 Task: In the  document memoir.txt. Insert footer and write 'www.nexusTech.com'. Find the word using Dictionary 'gratitude' Use the tool word Count and display word count while typing
Action: Mouse moved to (121, 71)
Screenshot: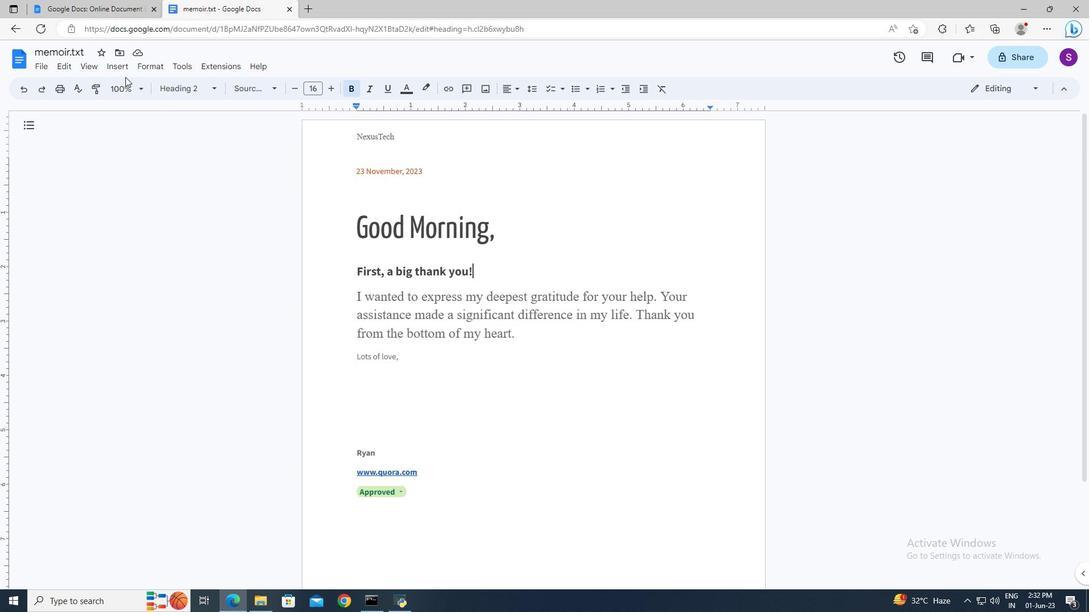 
Action: Mouse pressed left at (121, 71)
Screenshot: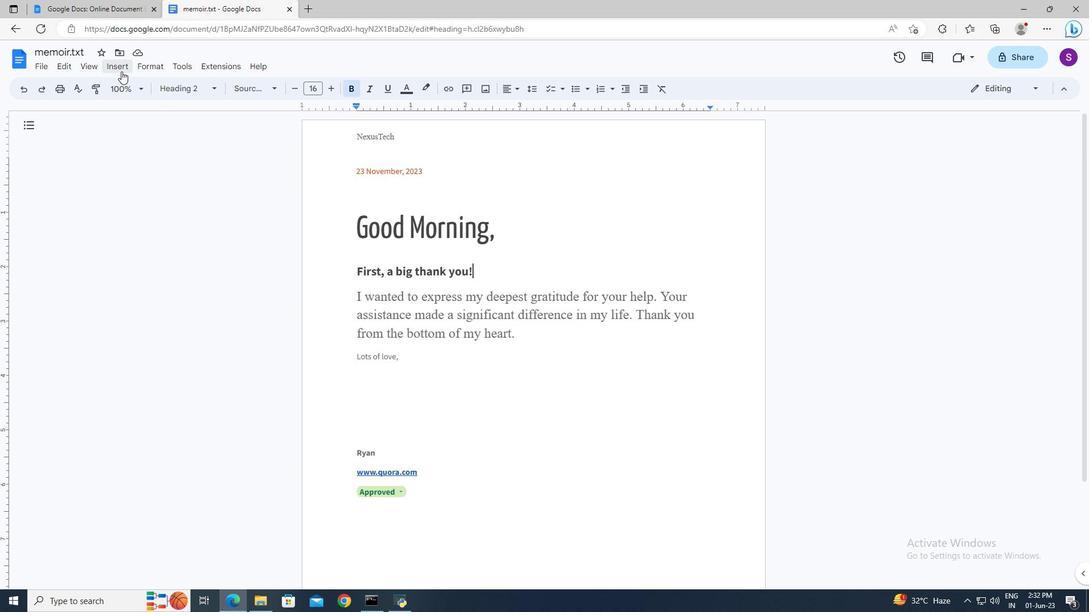 
Action: Mouse moved to (314, 371)
Screenshot: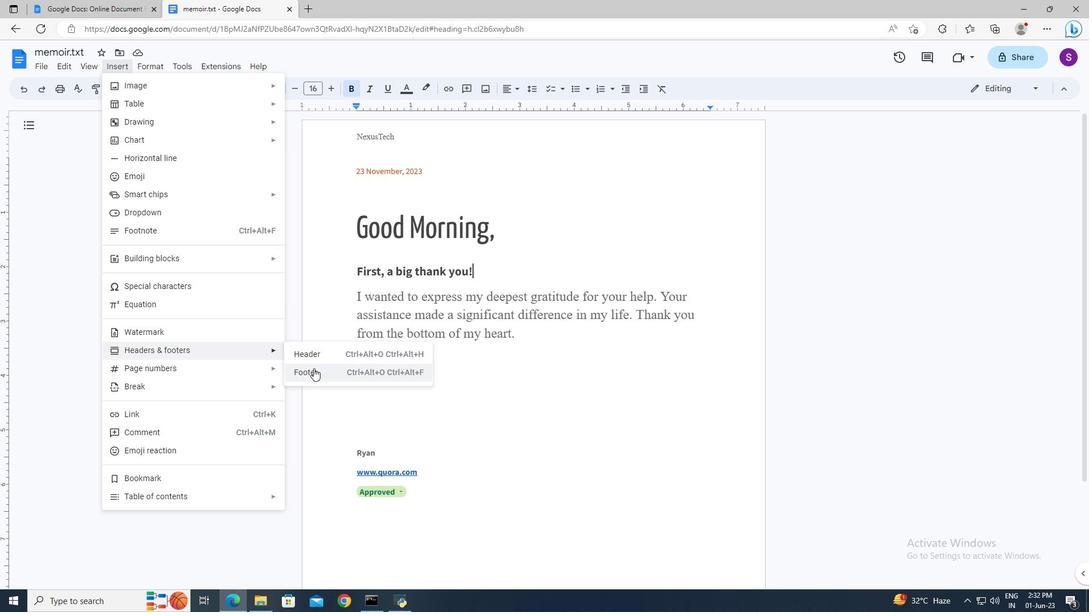 
Action: Mouse pressed left at (314, 371)
Screenshot: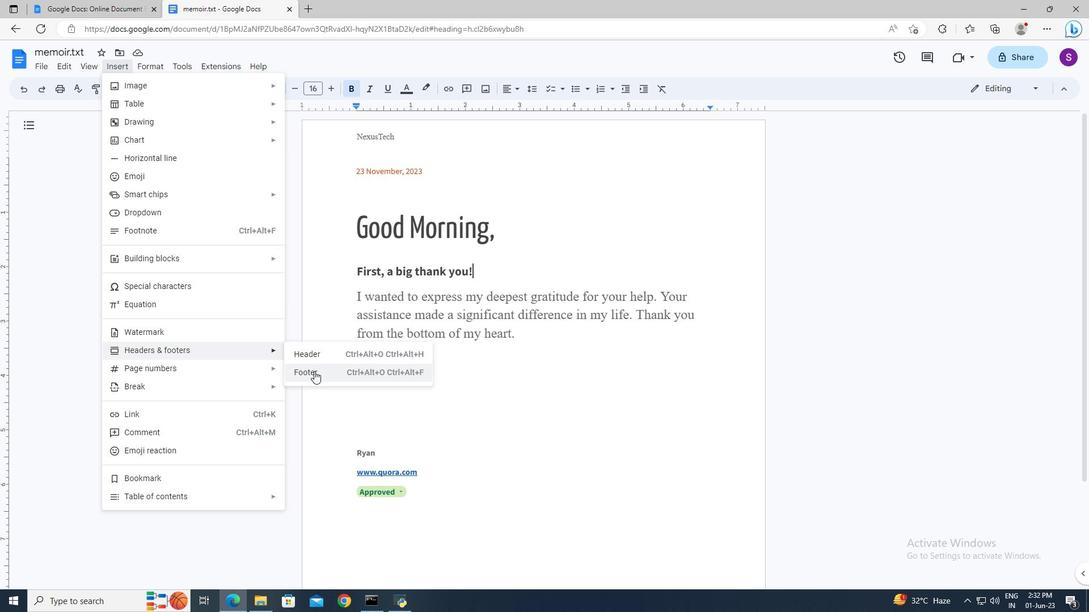 
Action: Mouse moved to (315, 368)
Screenshot: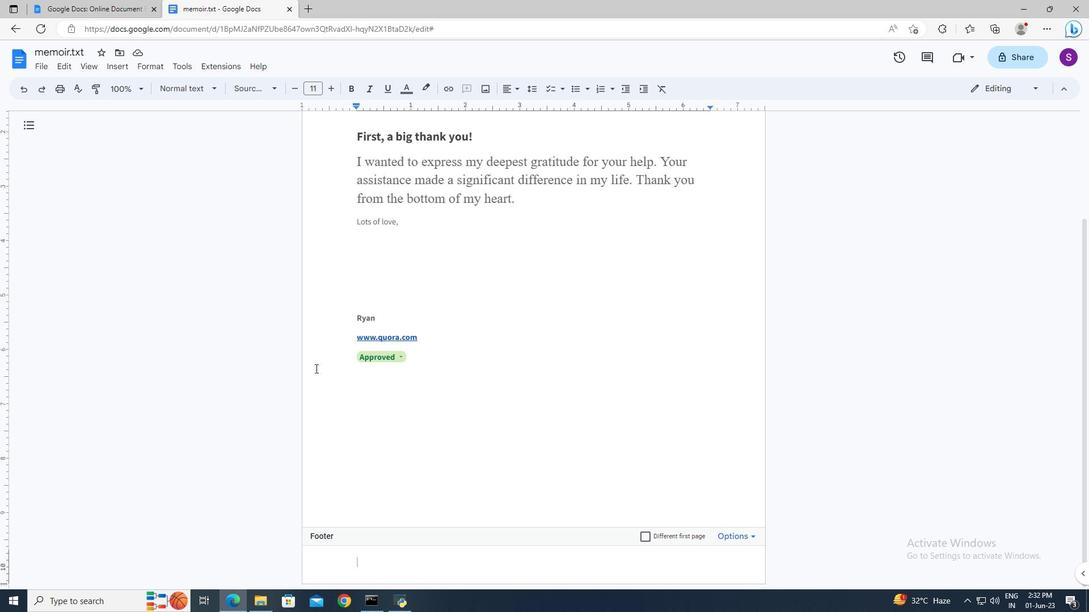 
Action: Key pressed www.nexus<Key.shift>Tech.com
Screenshot: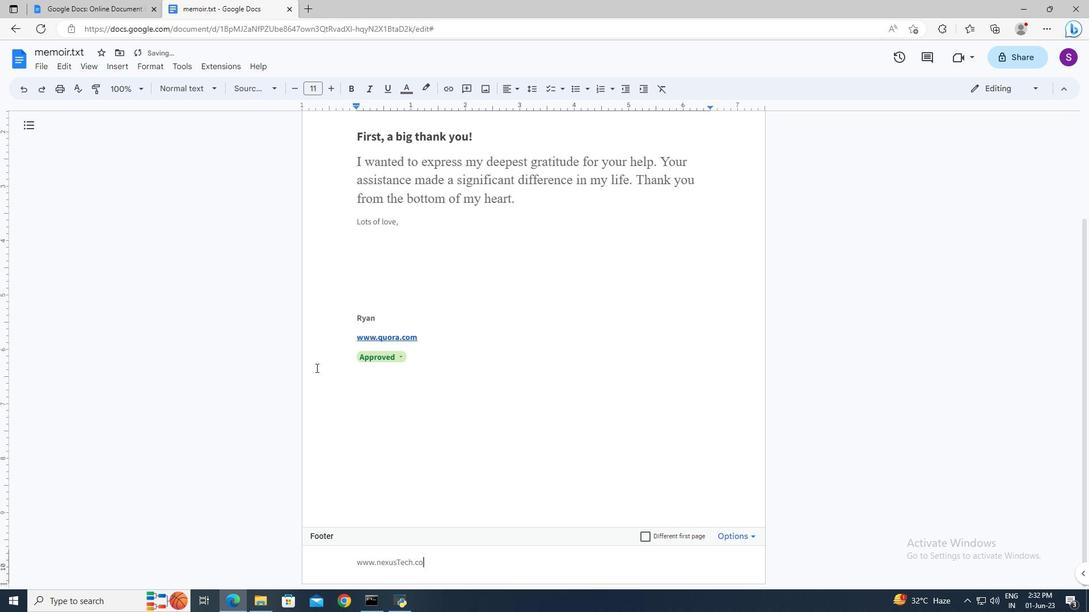 
Action: Mouse moved to (366, 277)
Screenshot: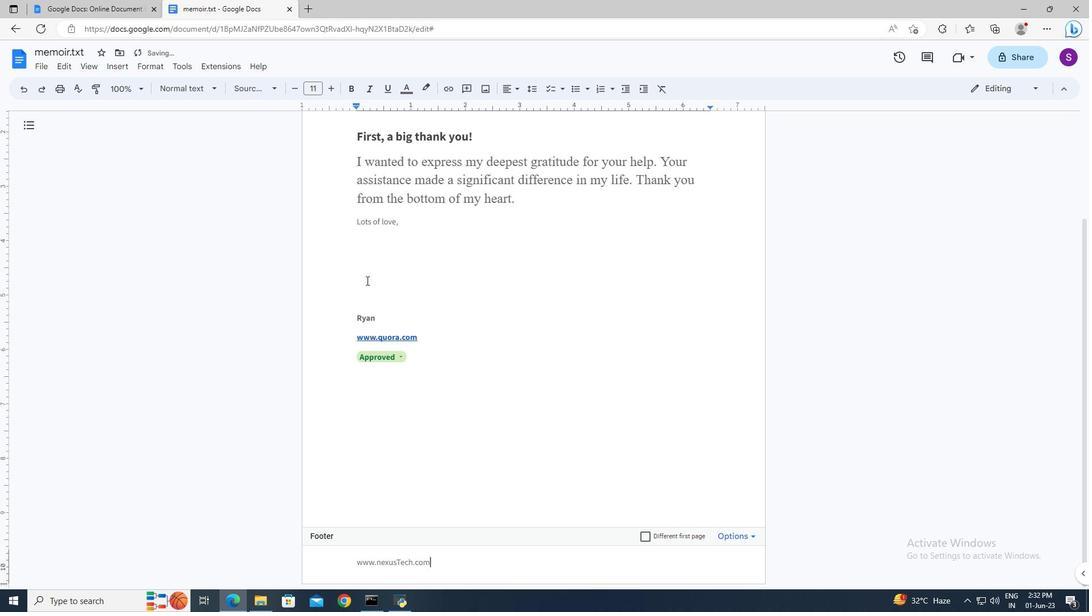 
Action: Mouse pressed left at (366, 277)
Screenshot: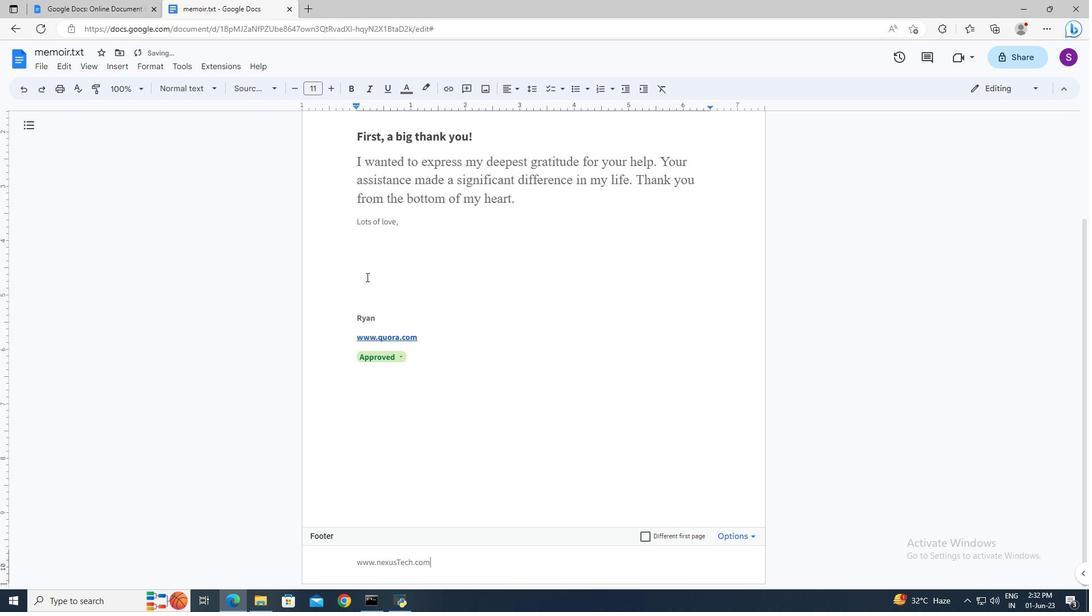
Action: Mouse moved to (188, 67)
Screenshot: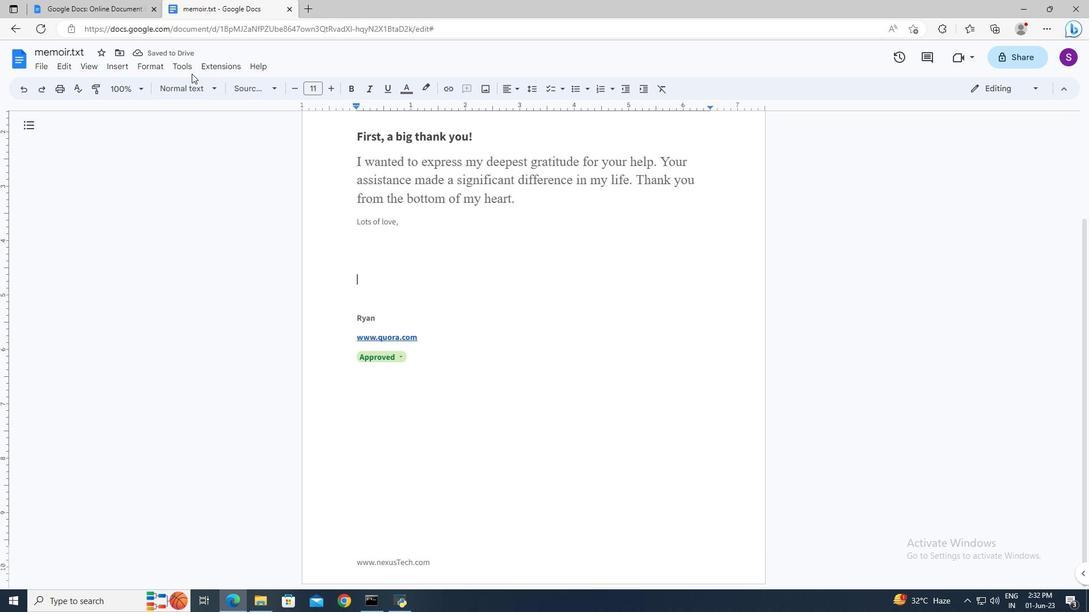 
Action: Mouse pressed left at (188, 67)
Screenshot: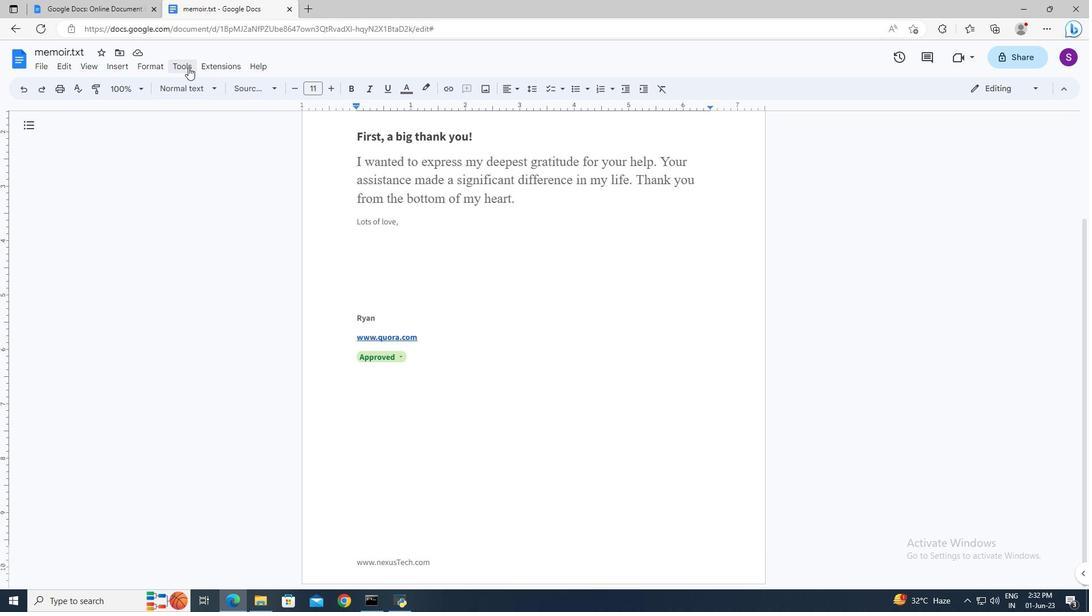 
Action: Mouse moved to (216, 228)
Screenshot: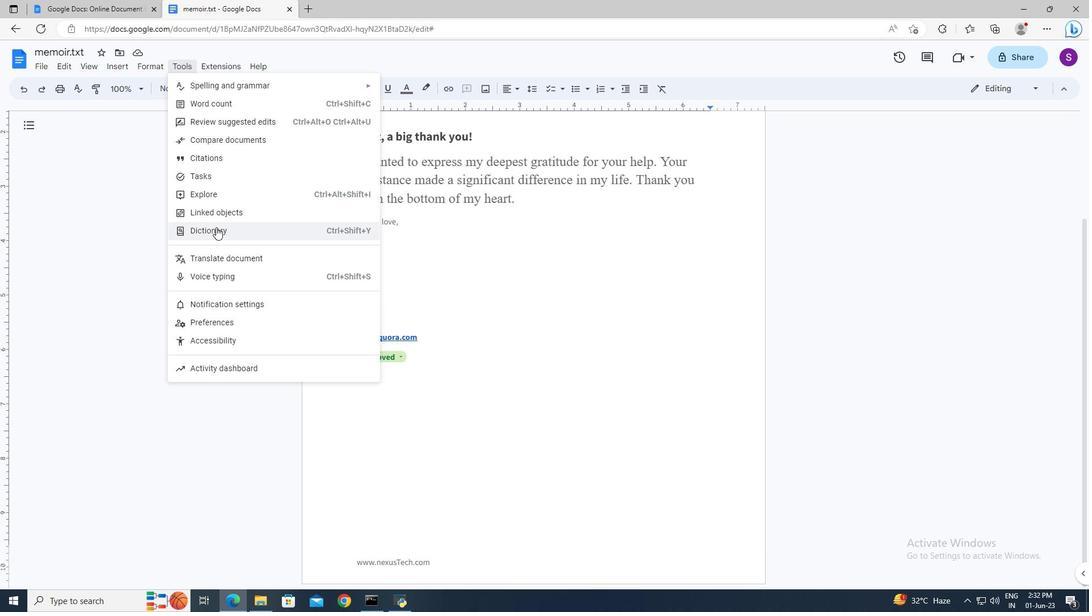 
Action: Mouse pressed left at (216, 228)
Screenshot: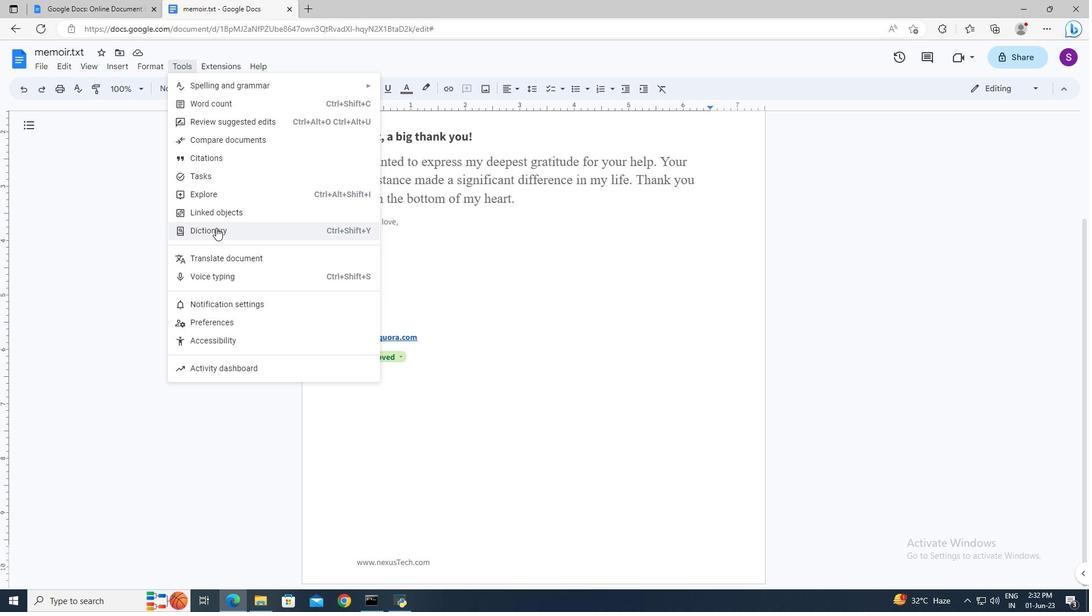
Action: Mouse moved to (939, 125)
Screenshot: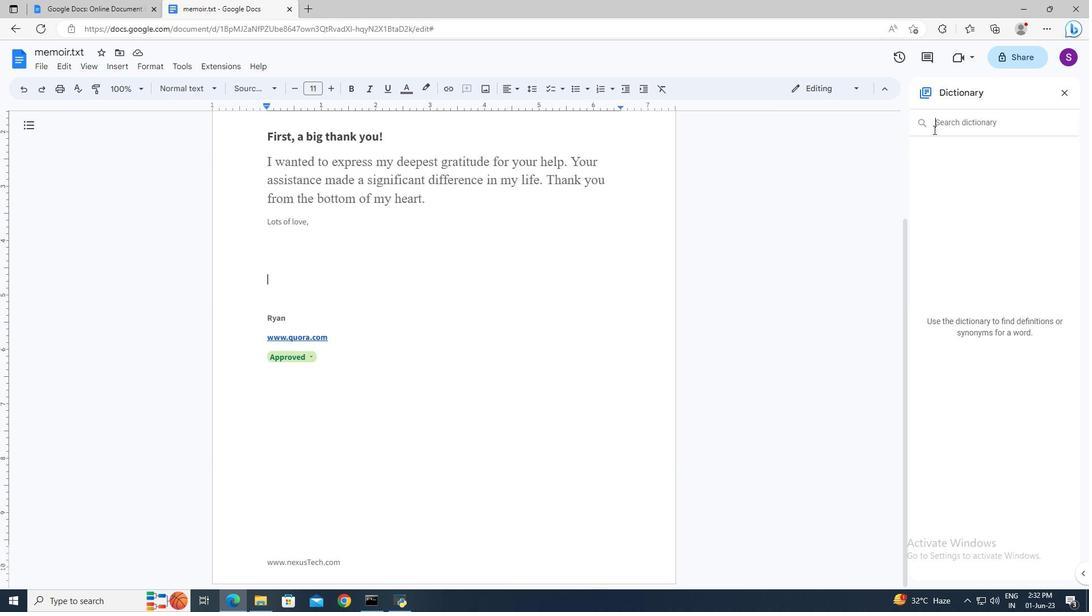 
Action: Mouse pressed left at (939, 125)
Screenshot: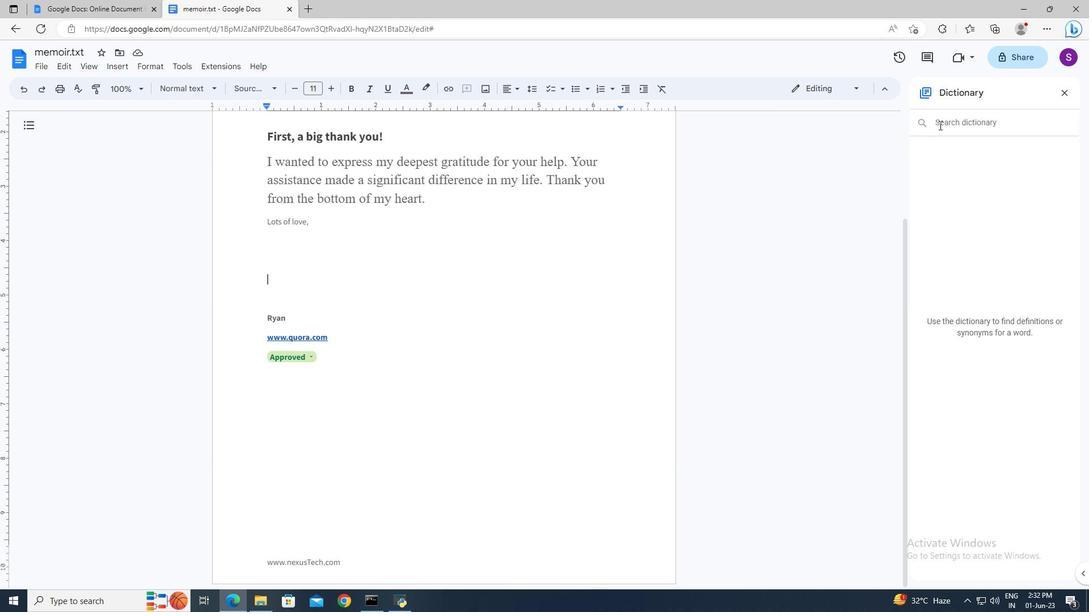 
Action: Key pressed gratitude<Key.enter>
Screenshot: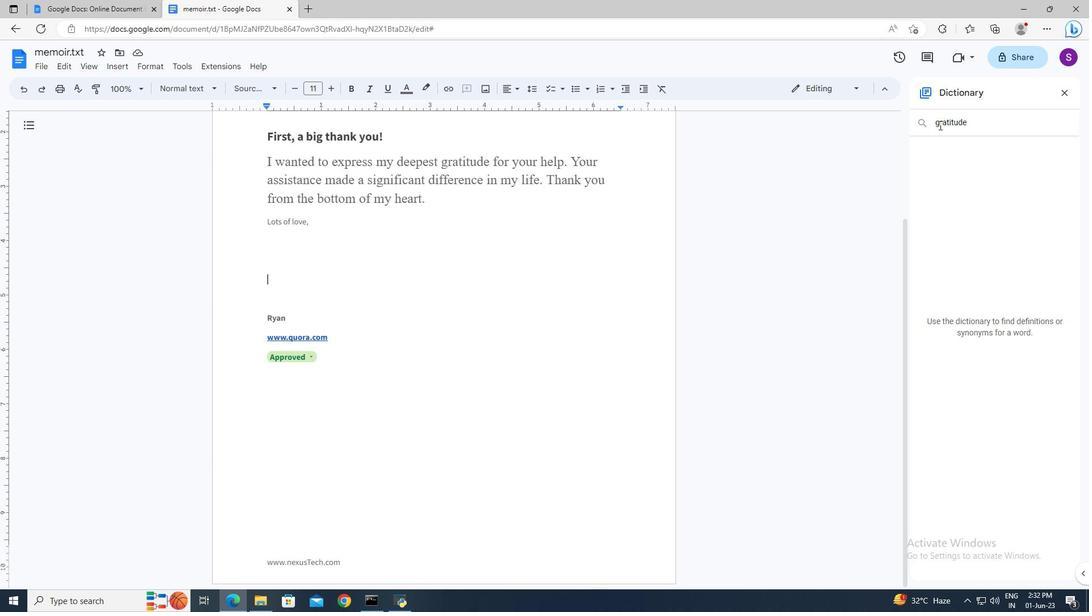 
Action: Mouse moved to (190, 62)
Screenshot: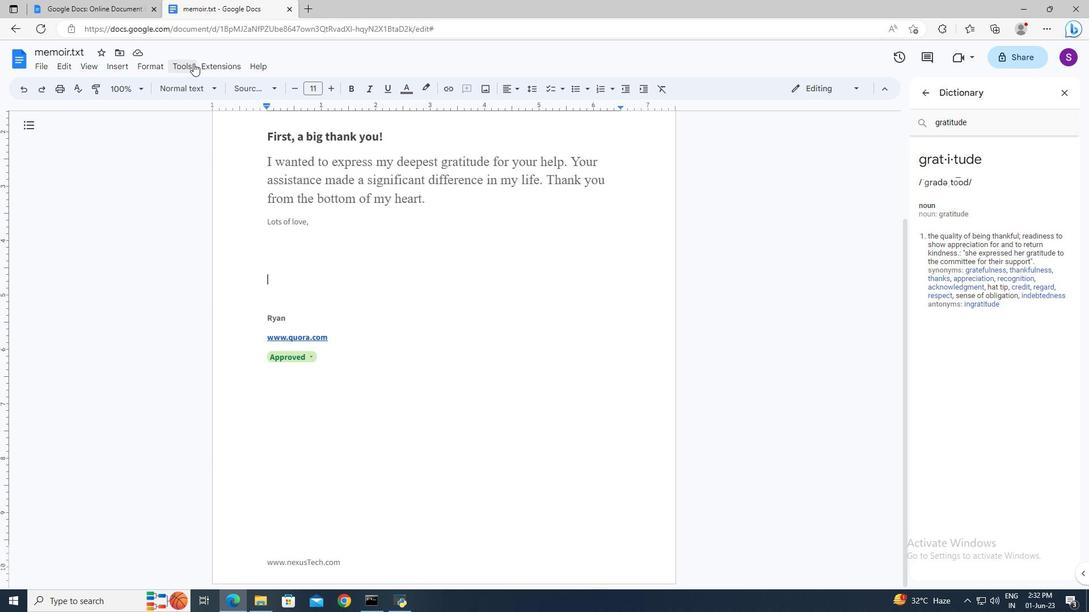 
Action: Mouse pressed left at (190, 62)
Screenshot: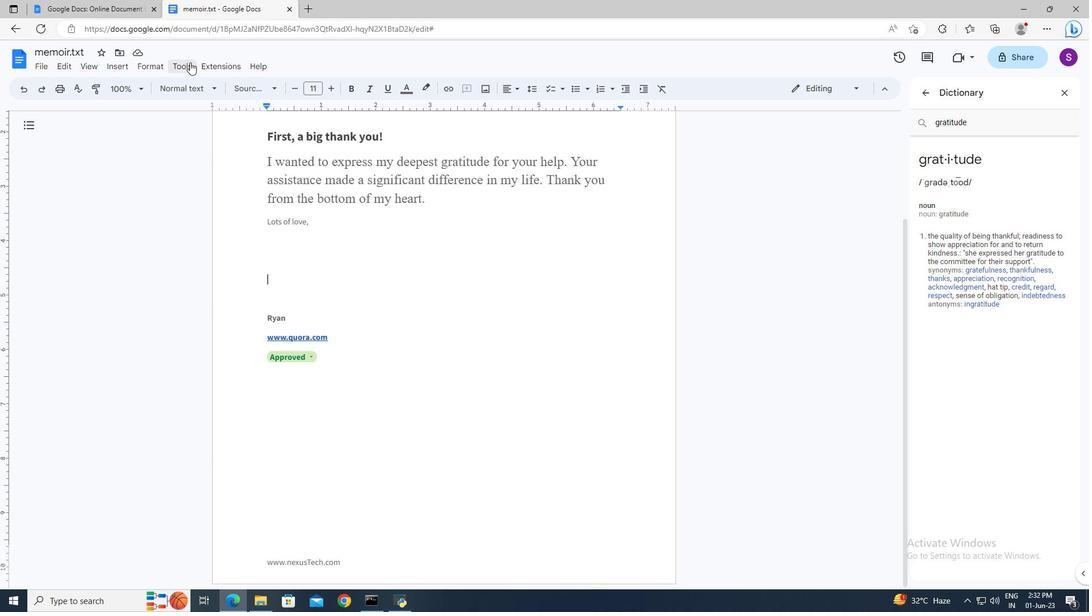 
Action: Mouse moved to (193, 96)
Screenshot: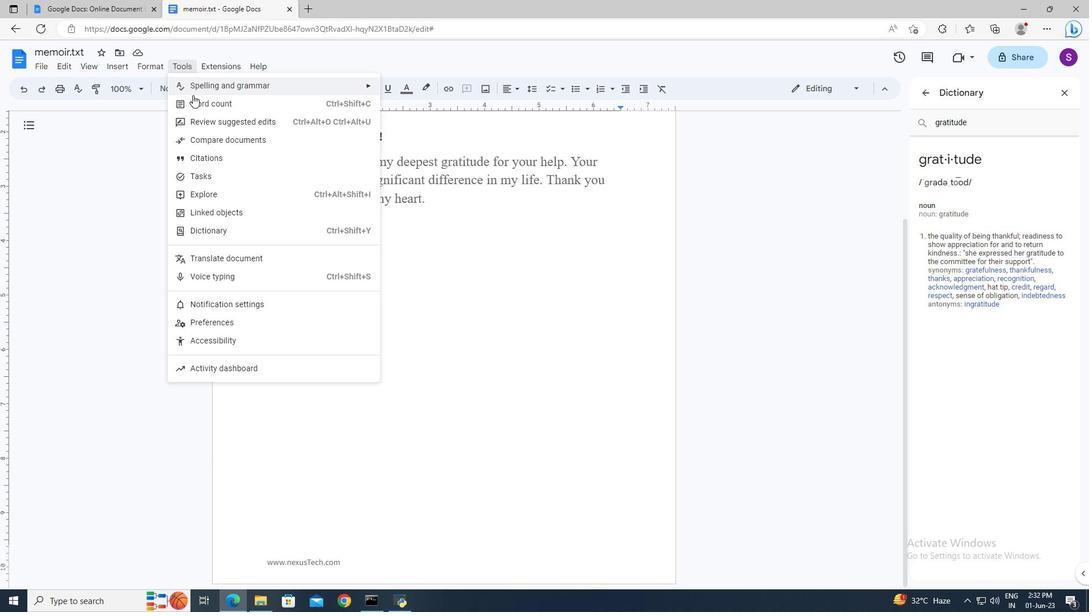 
Action: Mouse pressed left at (193, 96)
Screenshot: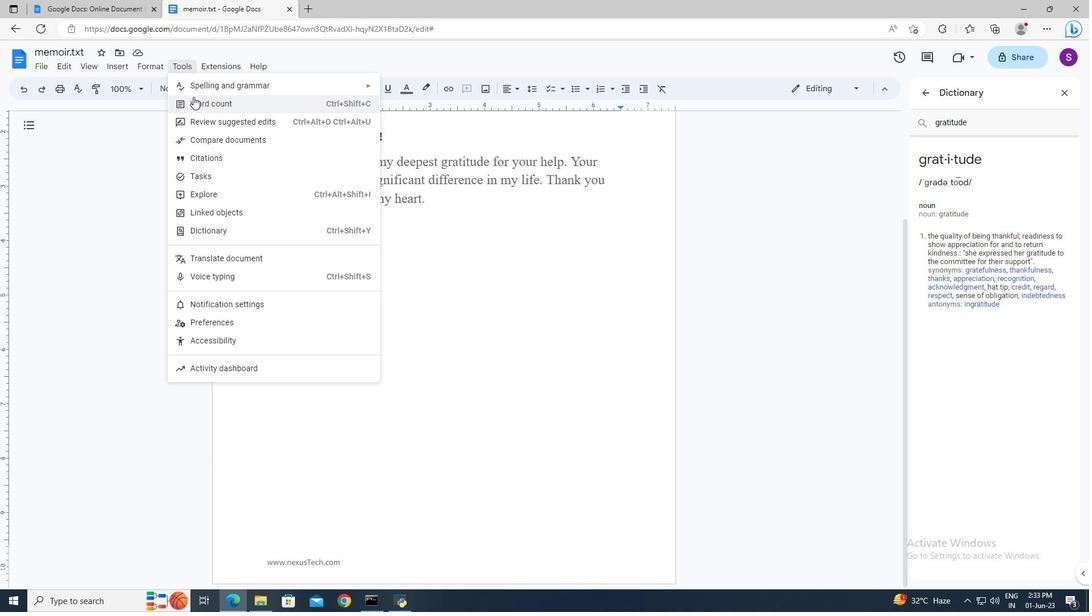 
Action: Mouse moved to (473, 366)
Screenshot: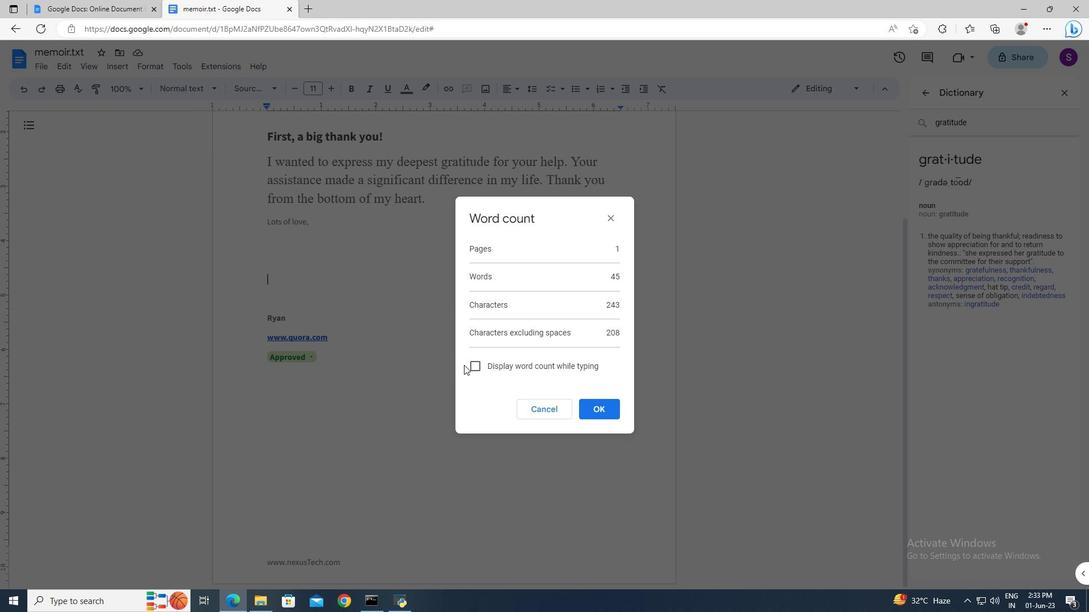 
Action: Mouse pressed left at (473, 366)
Screenshot: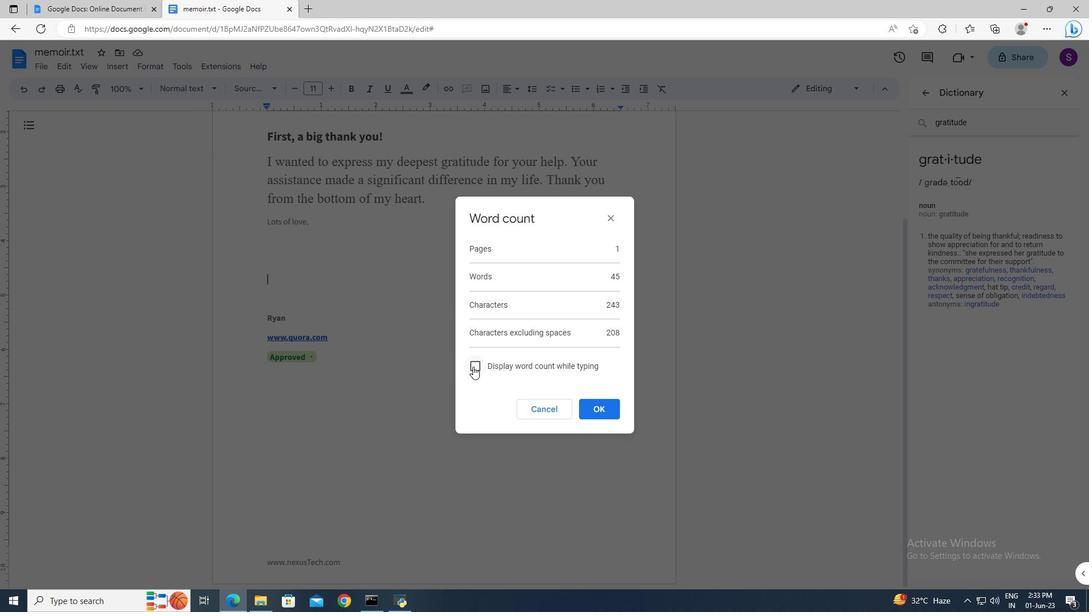 
Action: Mouse moved to (591, 403)
Screenshot: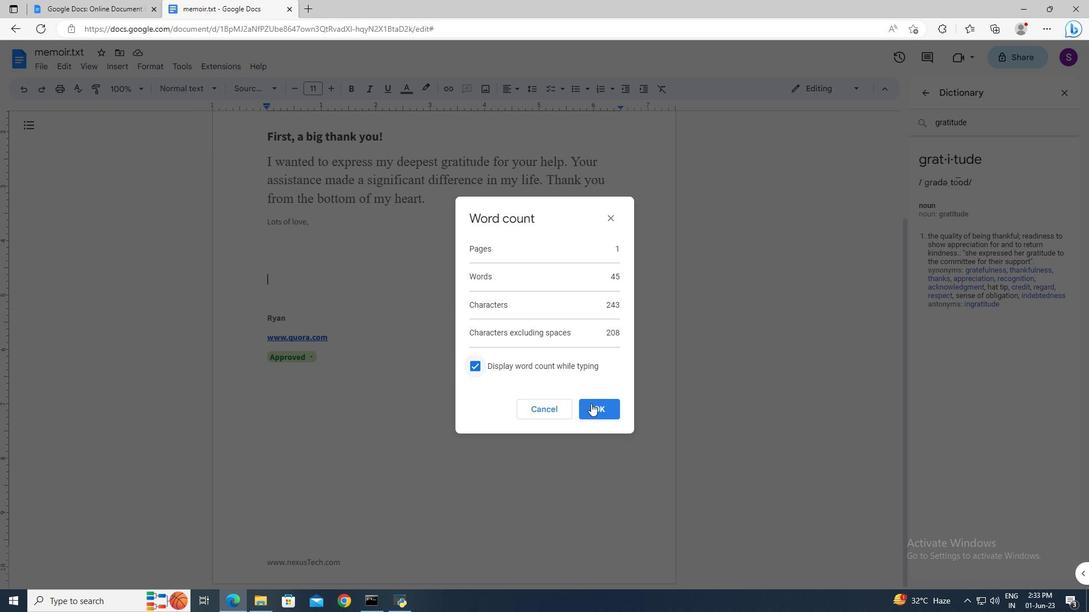 
Action: Mouse pressed left at (591, 403)
Screenshot: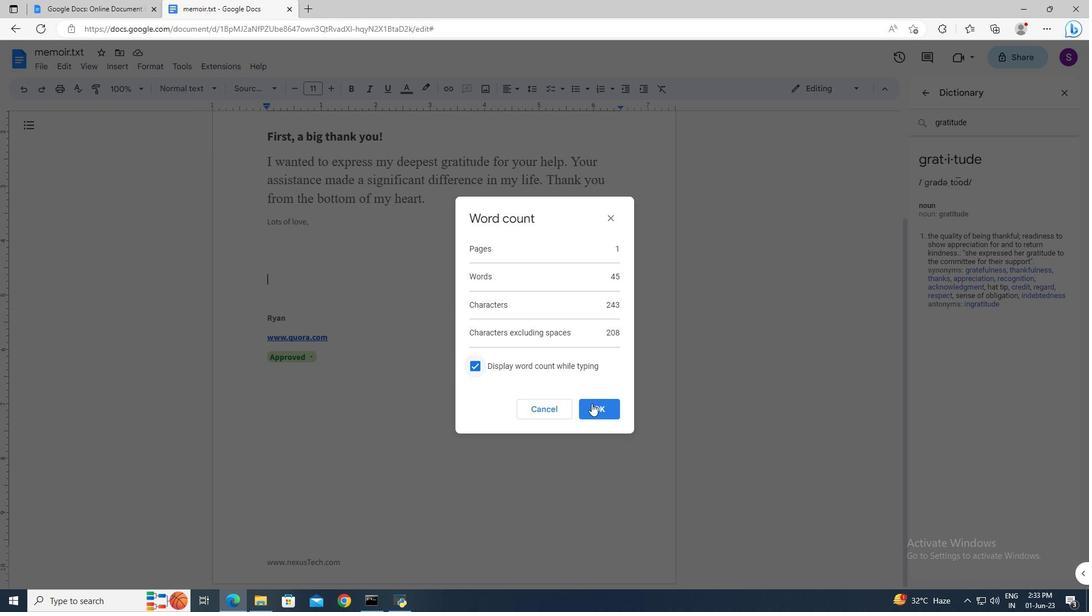 
